 Task: Open a blank sheet, save the file as dogs.doc Insert a picture of 'Dog'with name   Dog.png  Change shape height to 9.4 select the picture, apply border and shading with setting 3-D, style zigzaged line, color Brown and width 2 1/4 pt
Action: Mouse moved to (15, 20)
Screenshot: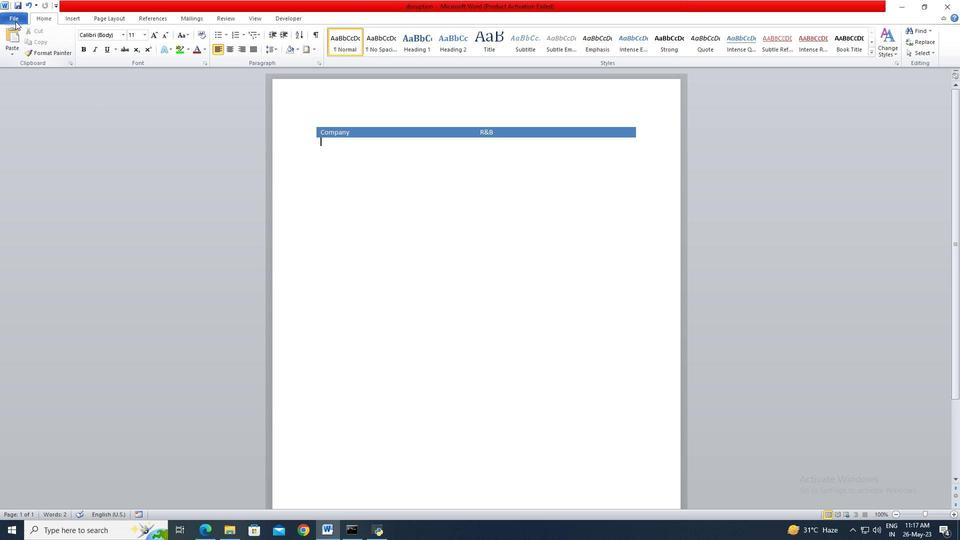 
Action: Mouse pressed left at (15, 20)
Screenshot: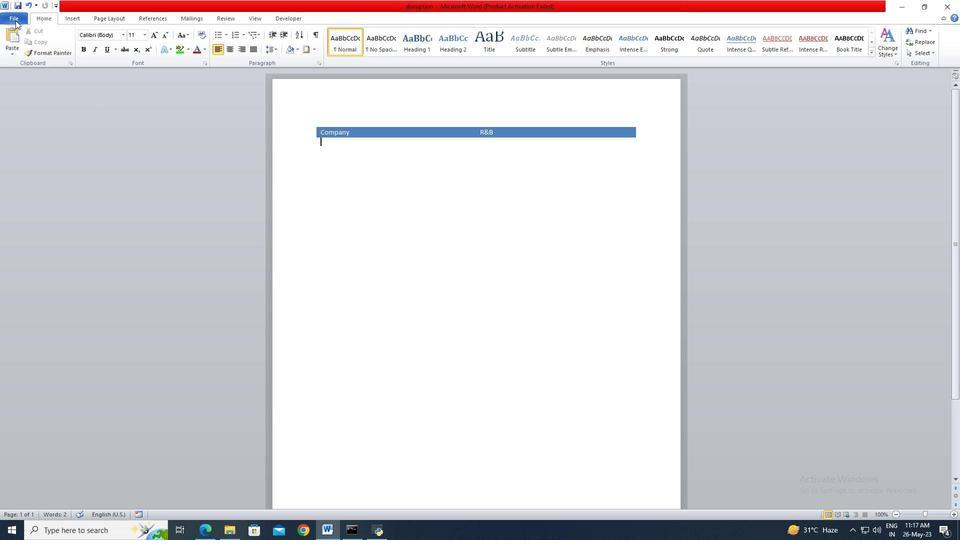
Action: Mouse moved to (21, 133)
Screenshot: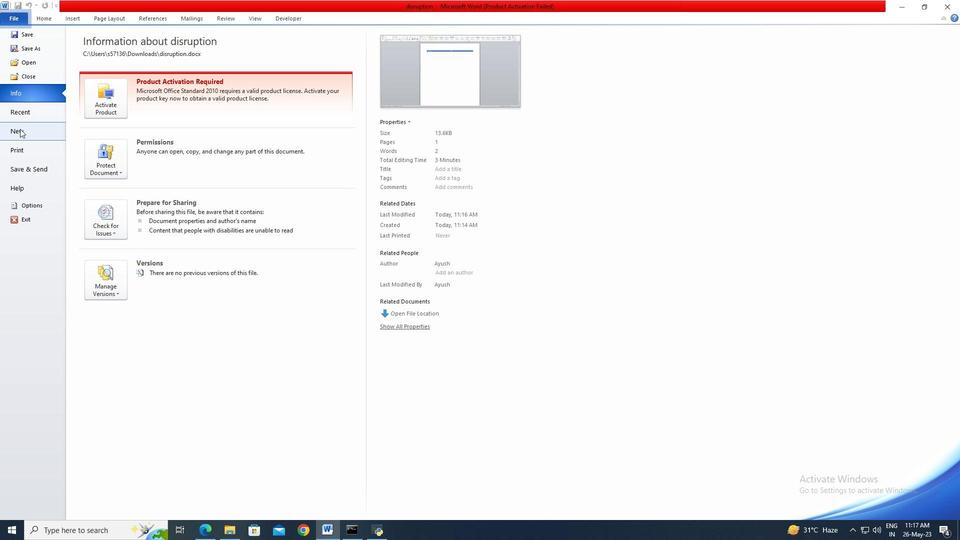 
Action: Mouse pressed left at (21, 133)
Screenshot: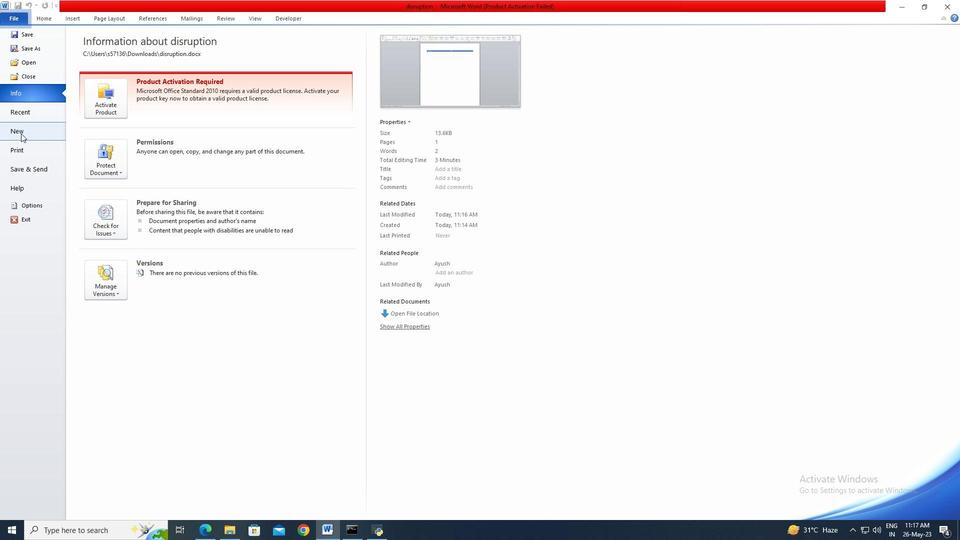 
Action: Mouse moved to (497, 247)
Screenshot: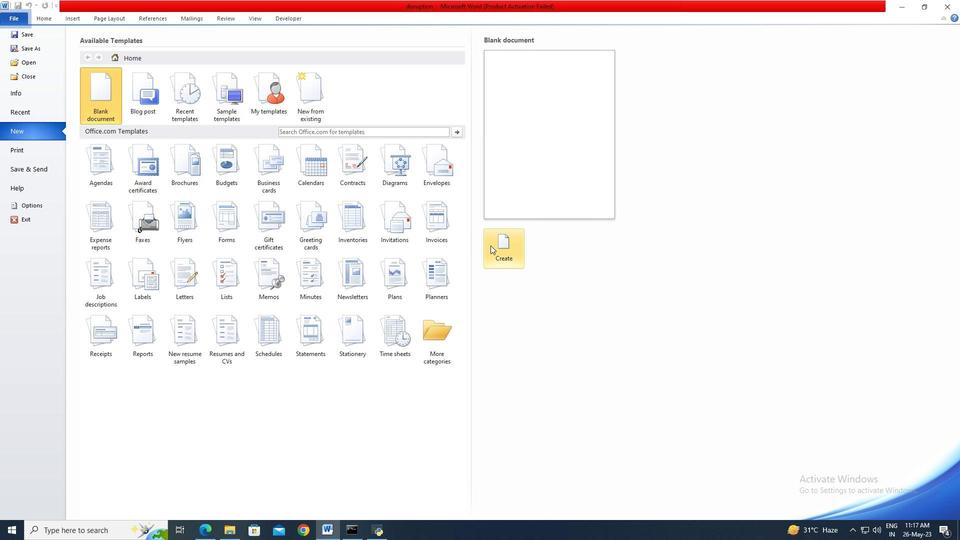 
Action: Mouse pressed left at (497, 247)
Screenshot: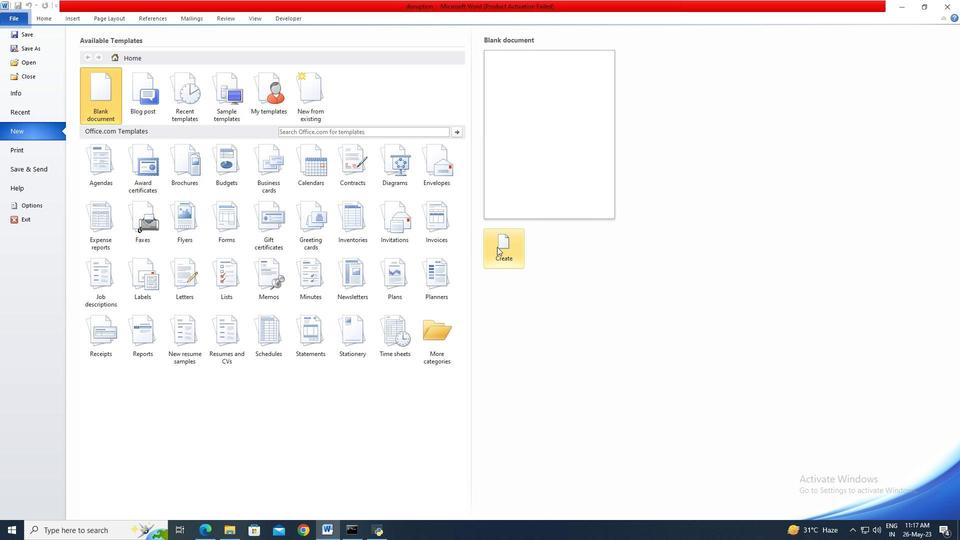 
Action: Mouse moved to (24, 21)
Screenshot: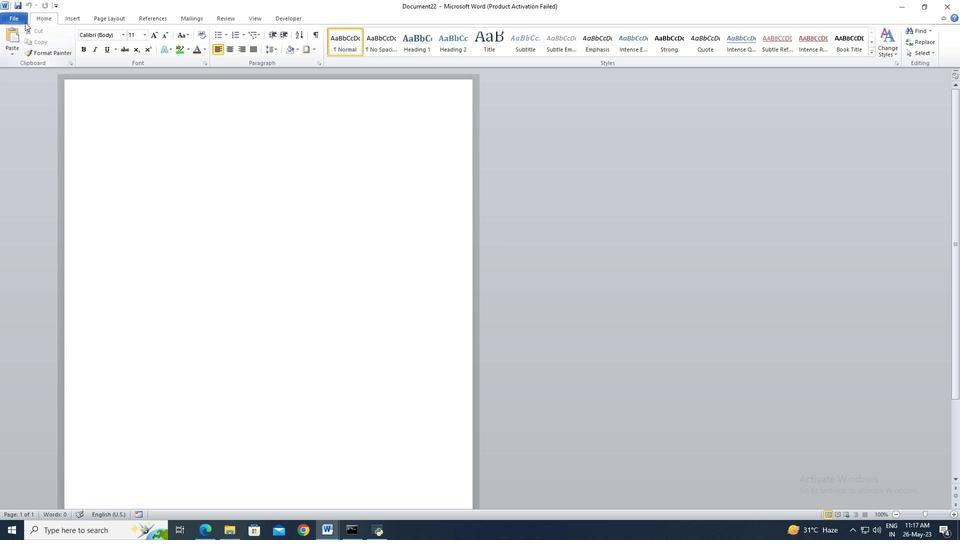 
Action: Mouse pressed left at (24, 21)
Screenshot: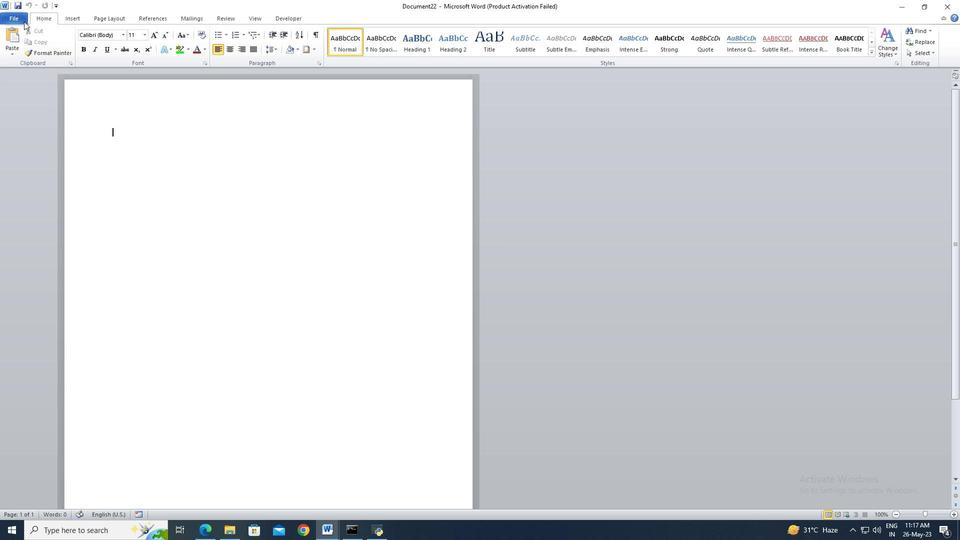 
Action: Mouse moved to (27, 51)
Screenshot: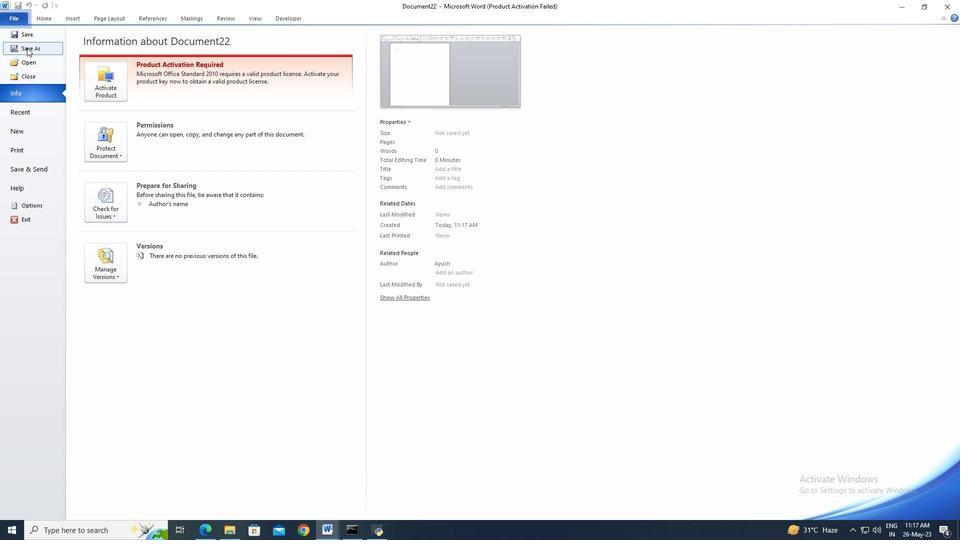 
Action: Mouse pressed left at (27, 51)
Screenshot: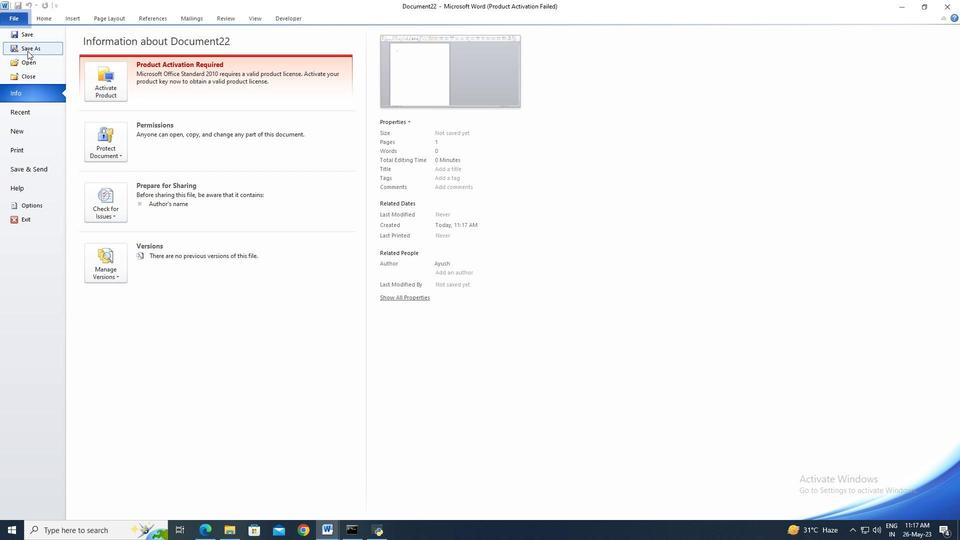 
Action: Mouse moved to (42, 106)
Screenshot: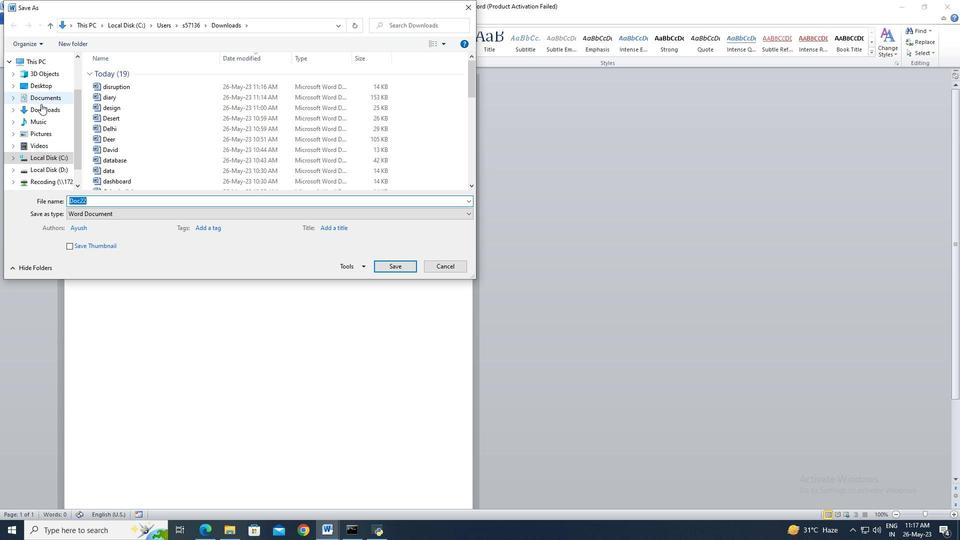 
Action: Mouse pressed left at (42, 106)
Screenshot: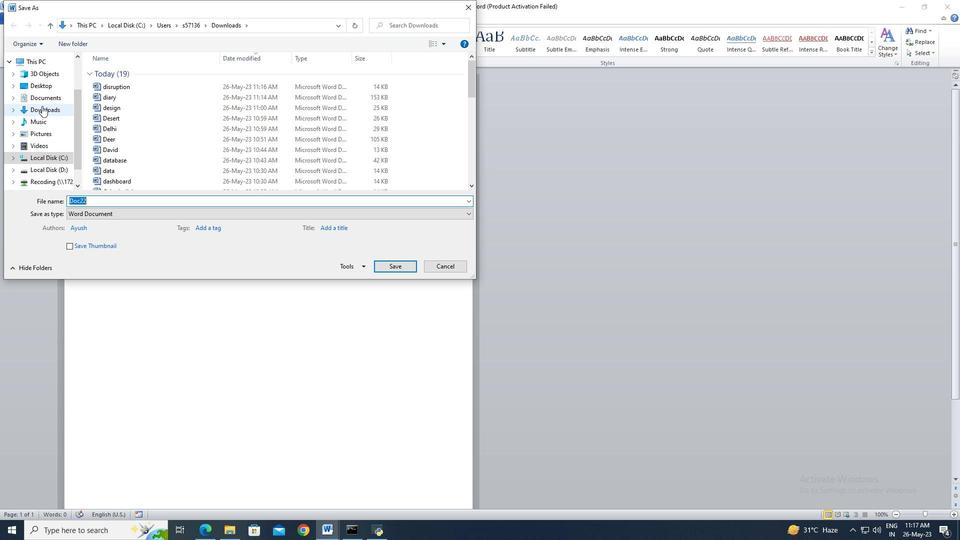 
Action: Mouse moved to (93, 197)
Screenshot: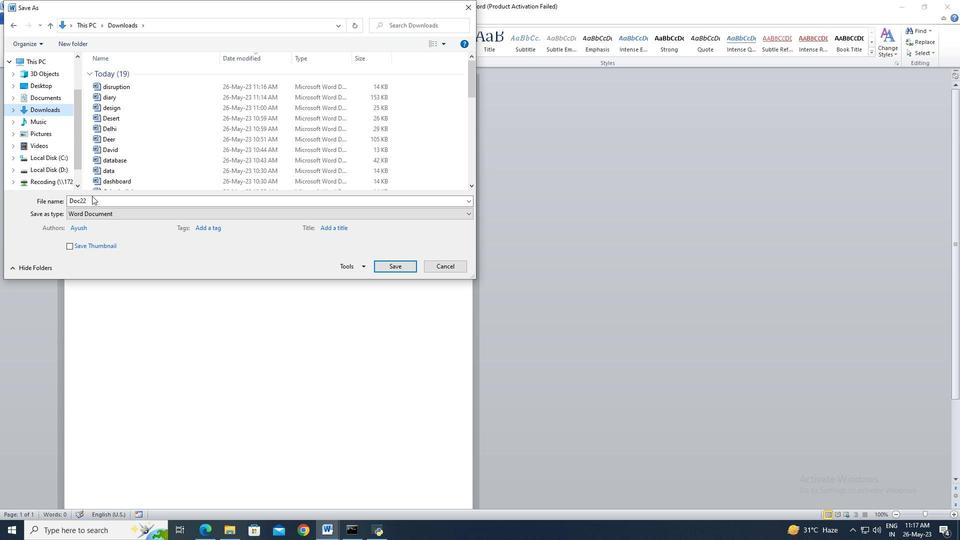 
Action: Mouse pressed left at (93, 197)
Screenshot: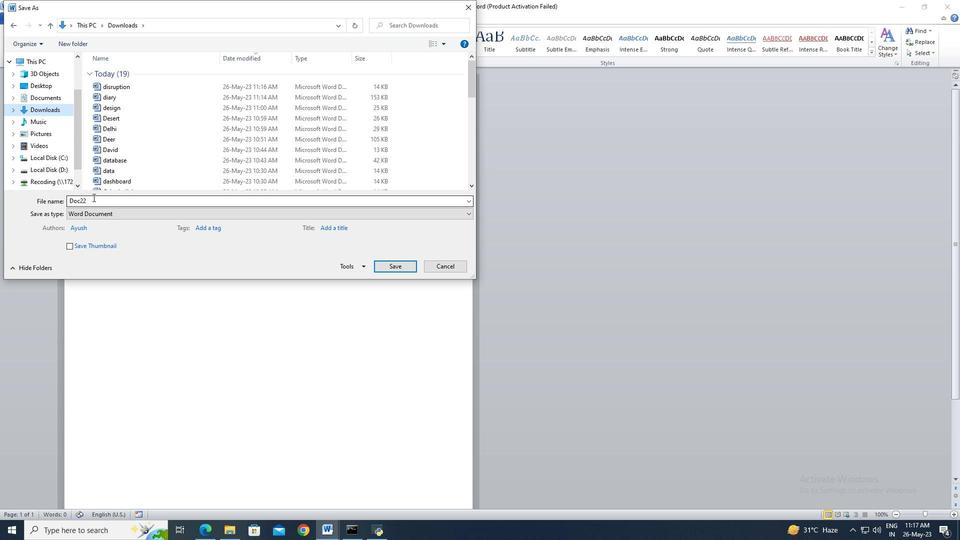 
Action: Key pressed dogs
Screenshot: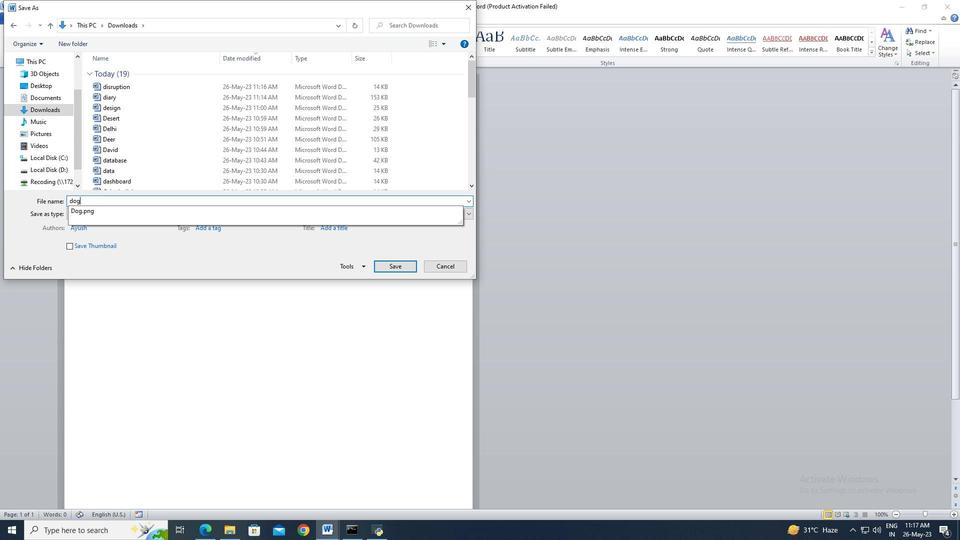 
Action: Mouse moved to (379, 265)
Screenshot: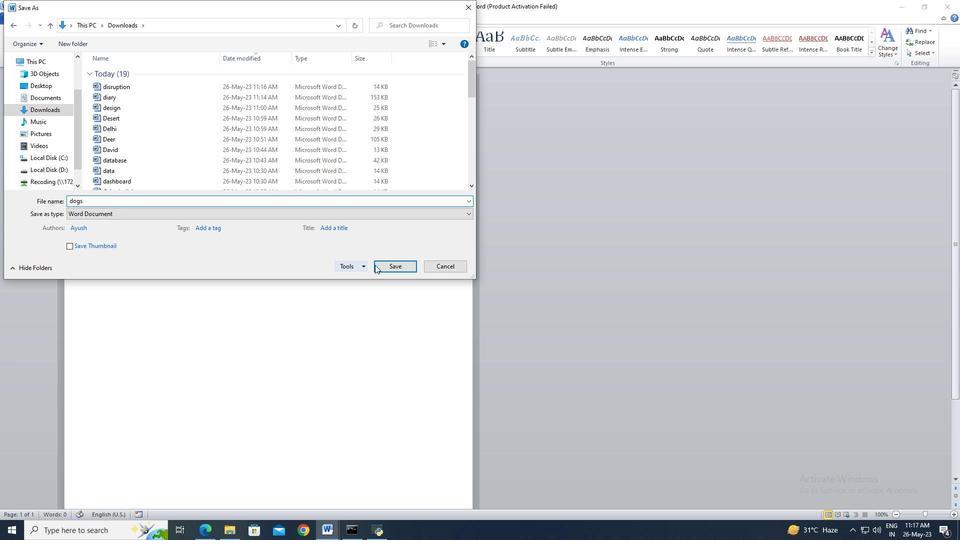 
Action: Mouse pressed left at (379, 265)
Screenshot: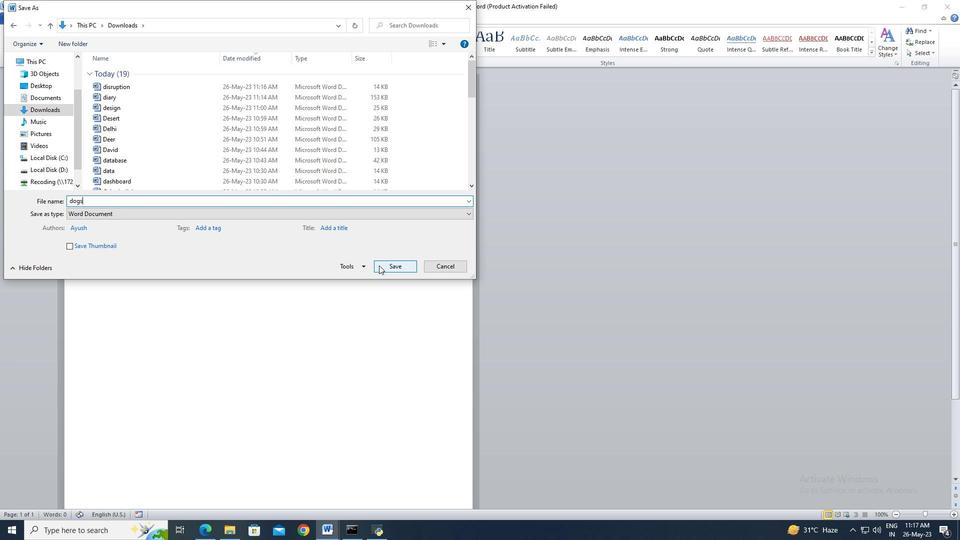 
Action: Mouse moved to (73, 22)
Screenshot: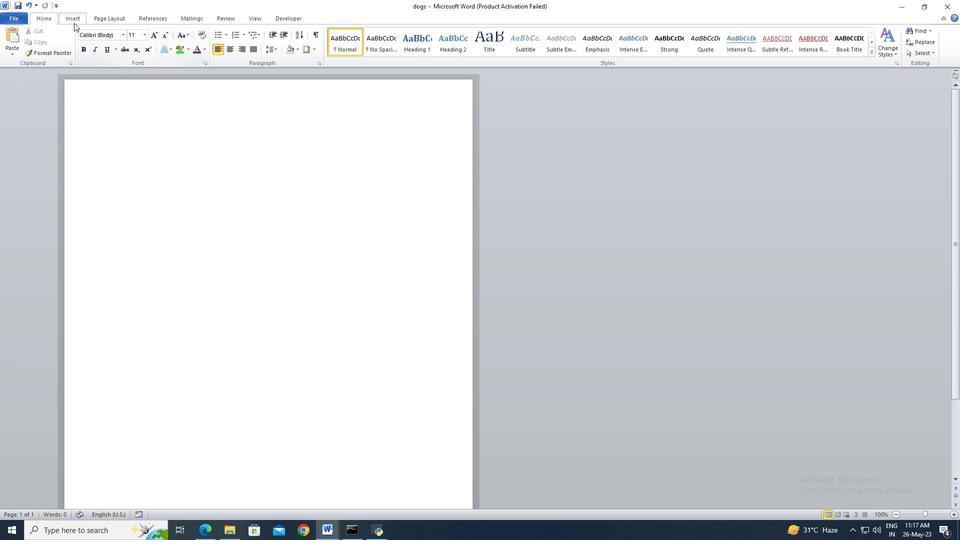 
Action: Mouse pressed left at (73, 22)
Screenshot: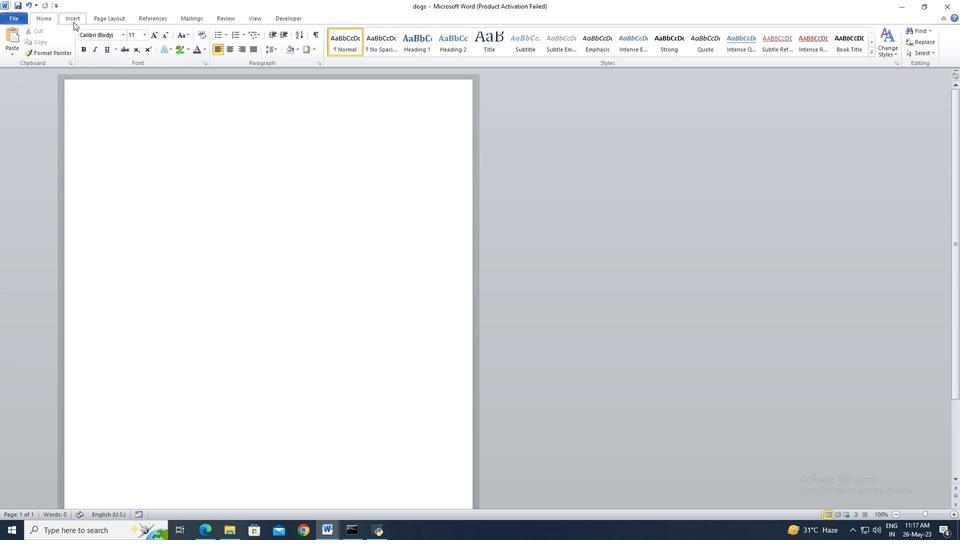 
Action: Mouse moved to (104, 47)
Screenshot: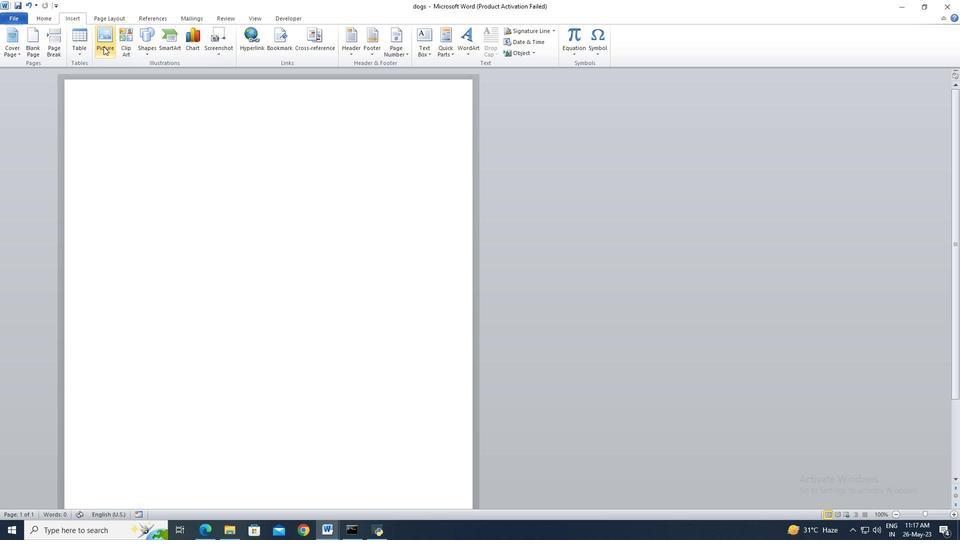 
Action: Mouse pressed left at (104, 47)
Screenshot: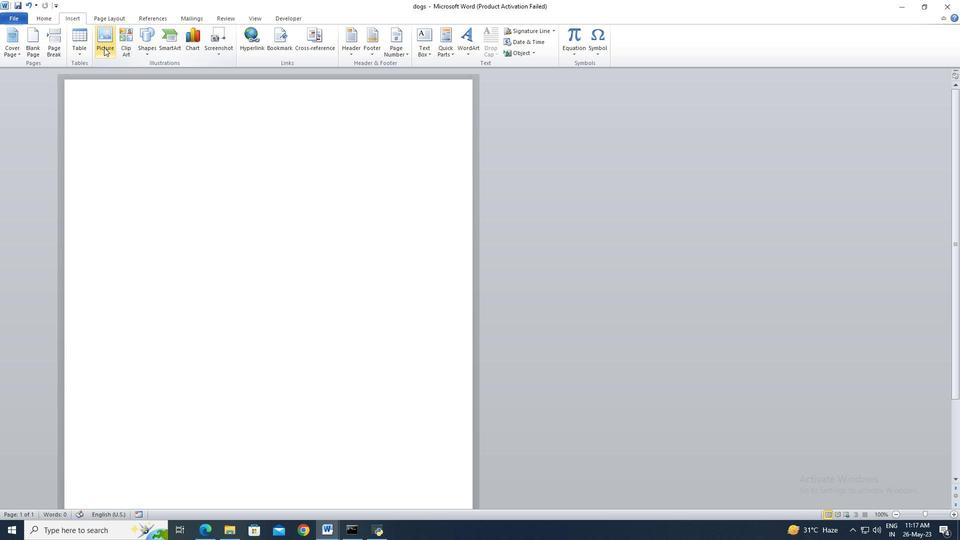 
Action: Mouse moved to (112, 84)
Screenshot: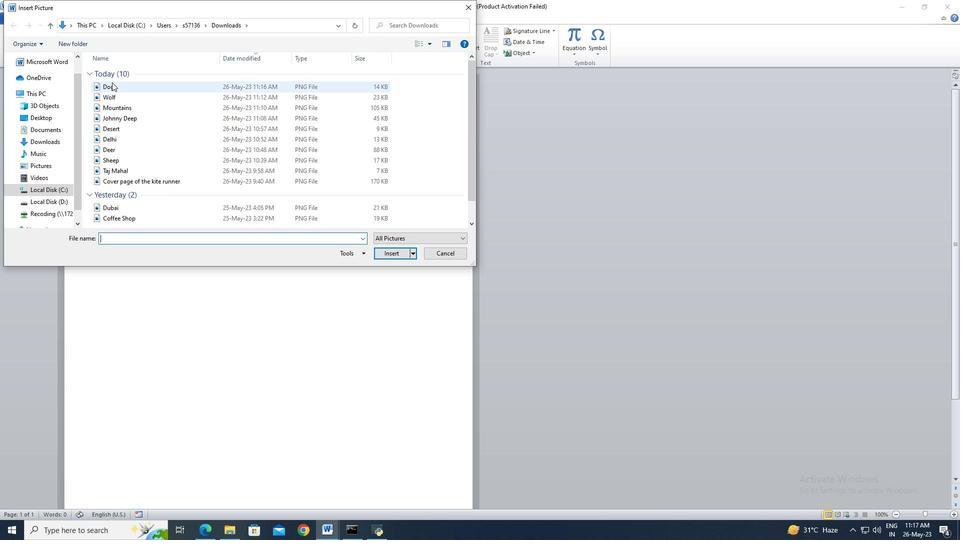
Action: Mouse pressed left at (112, 84)
Screenshot: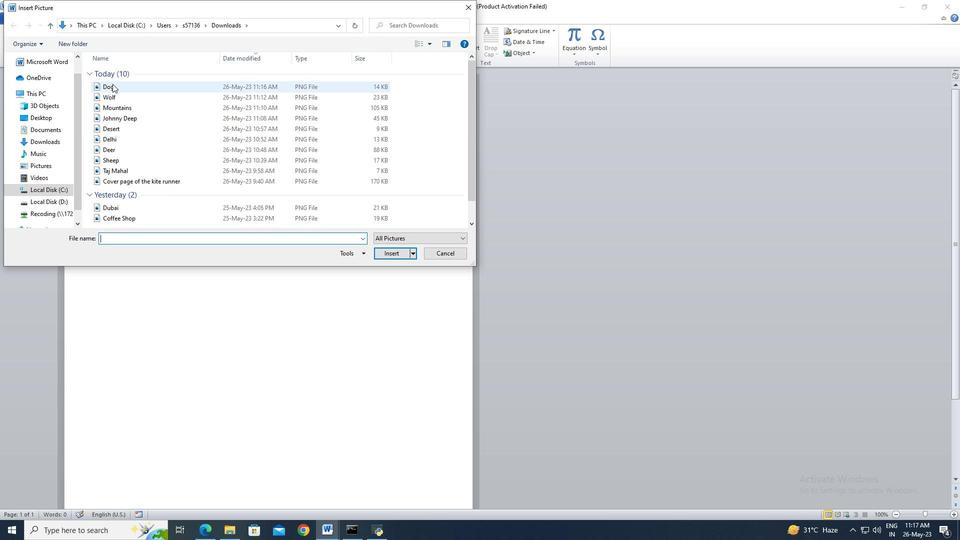 
Action: Mouse moved to (383, 254)
Screenshot: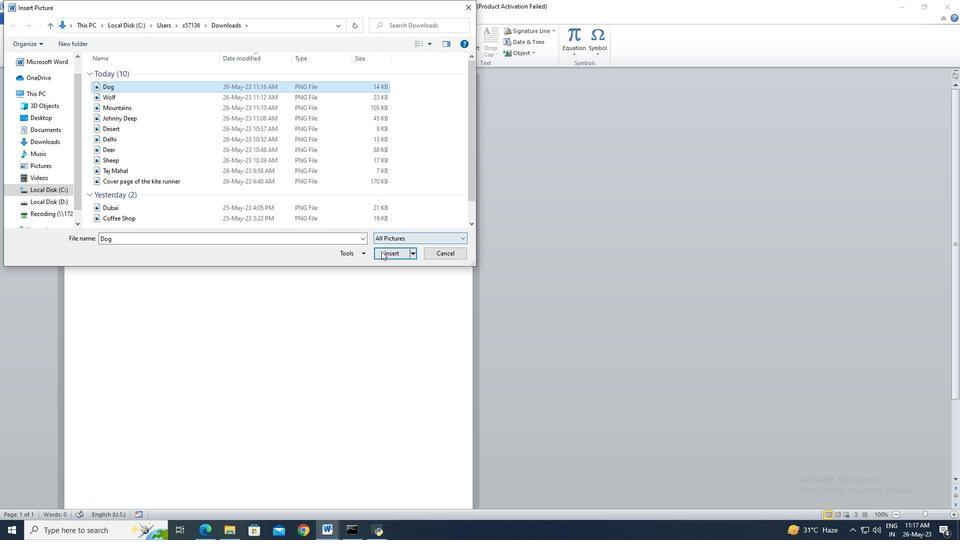 
Action: Mouse pressed left at (383, 254)
Screenshot: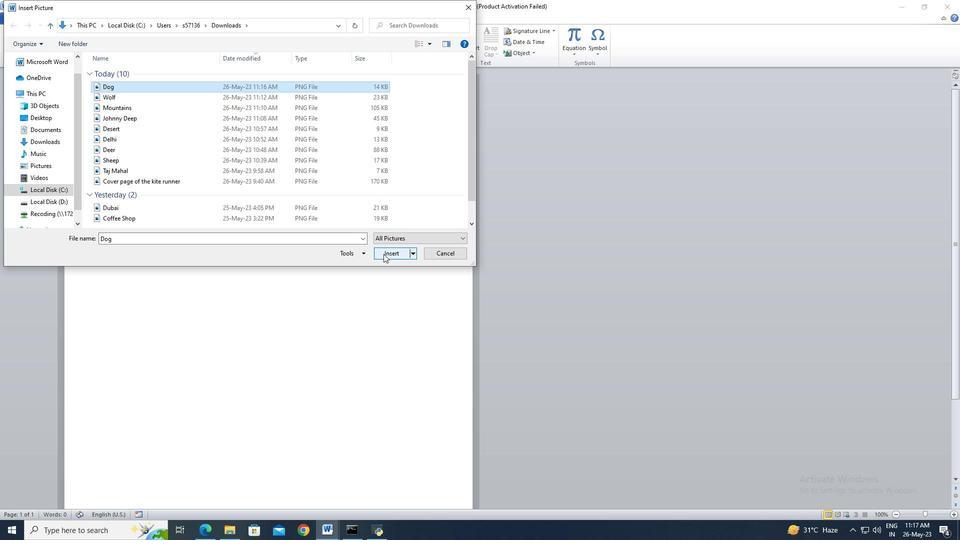 
Action: Mouse moved to (932, 35)
Screenshot: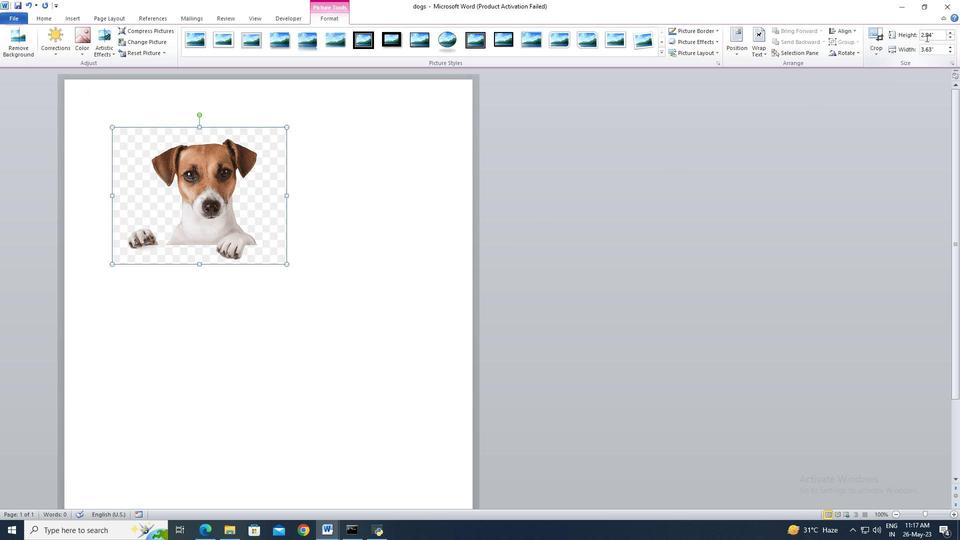 
Action: Mouse pressed left at (932, 35)
Screenshot: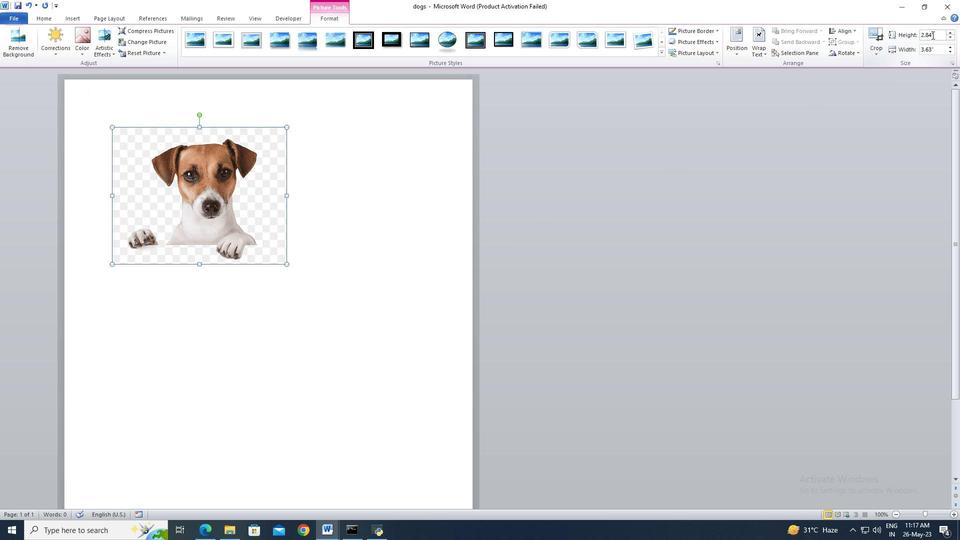
Action: Key pressed 9.4<Key.enter>
Screenshot: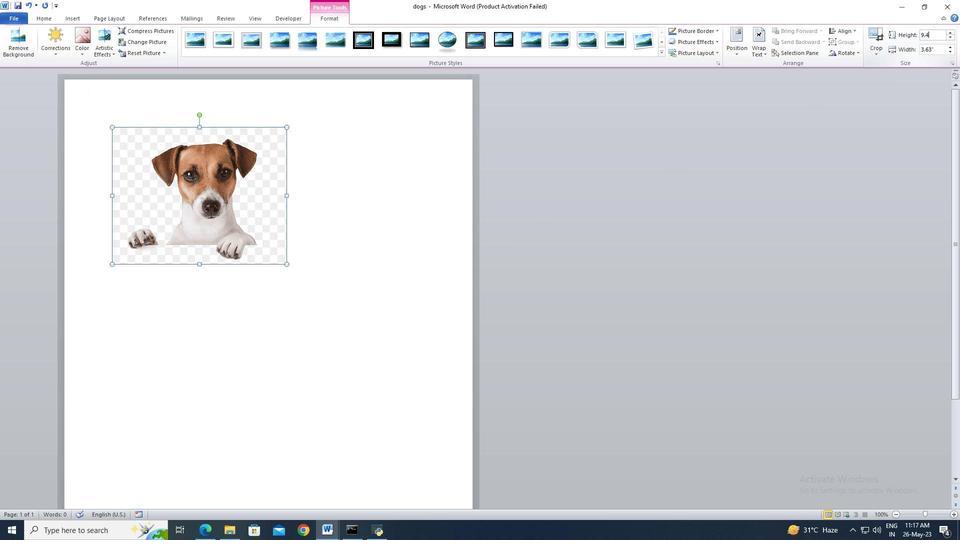 
Action: Mouse moved to (51, 20)
Screenshot: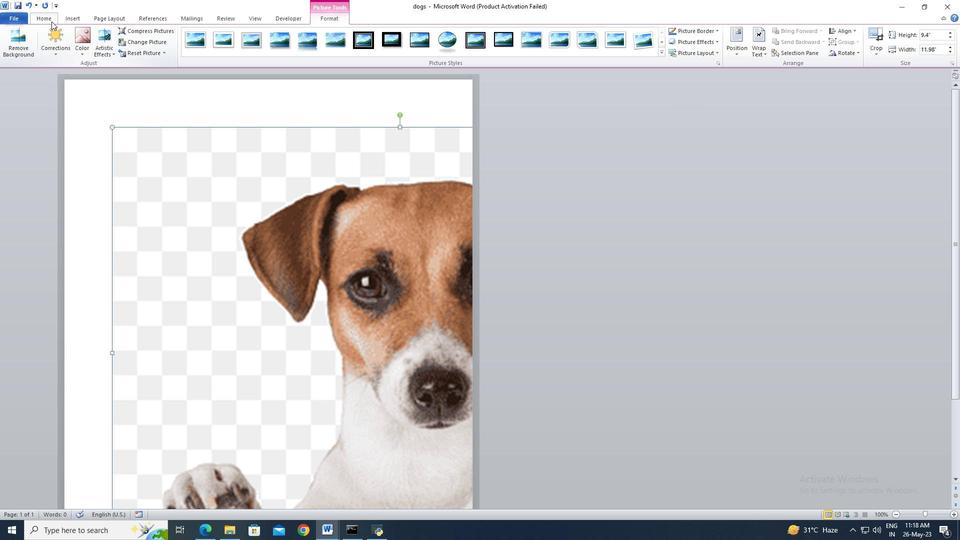 
Action: Mouse pressed left at (51, 20)
Screenshot: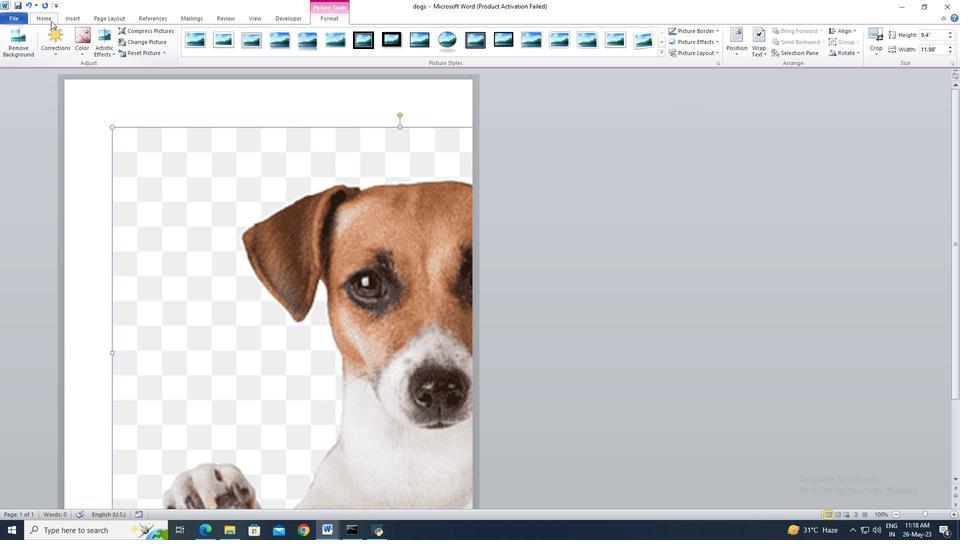 
Action: Mouse moved to (312, 53)
Screenshot: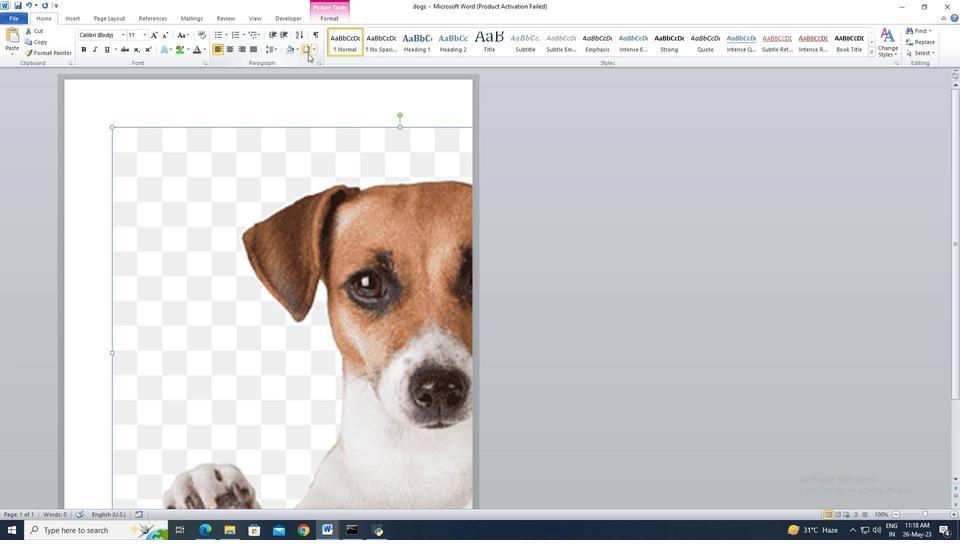 
Action: Mouse pressed left at (312, 53)
Screenshot: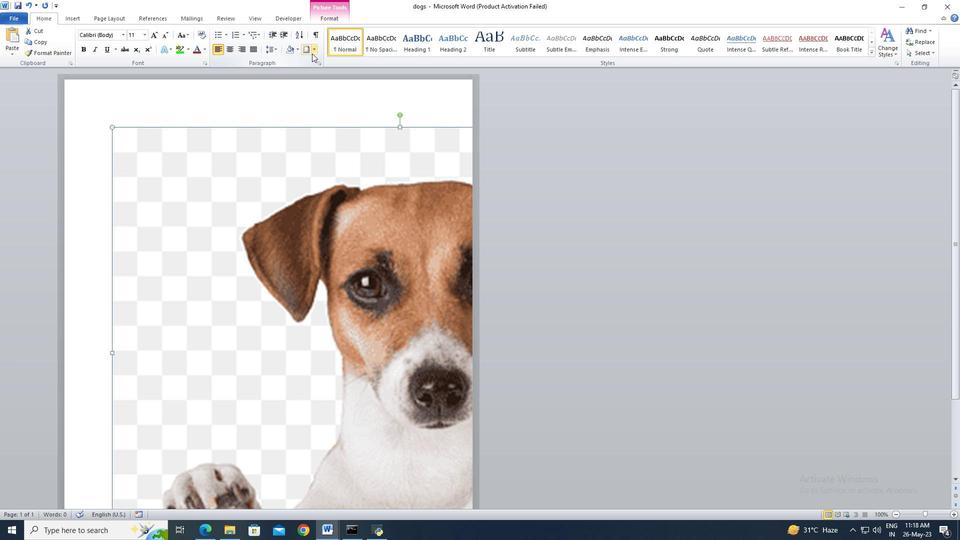 
Action: Mouse moved to (348, 232)
Screenshot: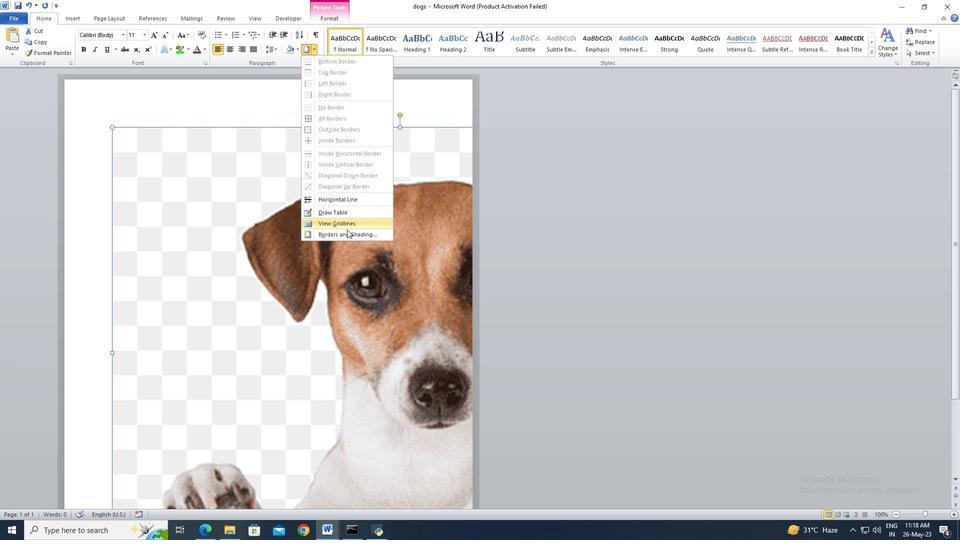
Action: Mouse pressed left at (348, 232)
Screenshot: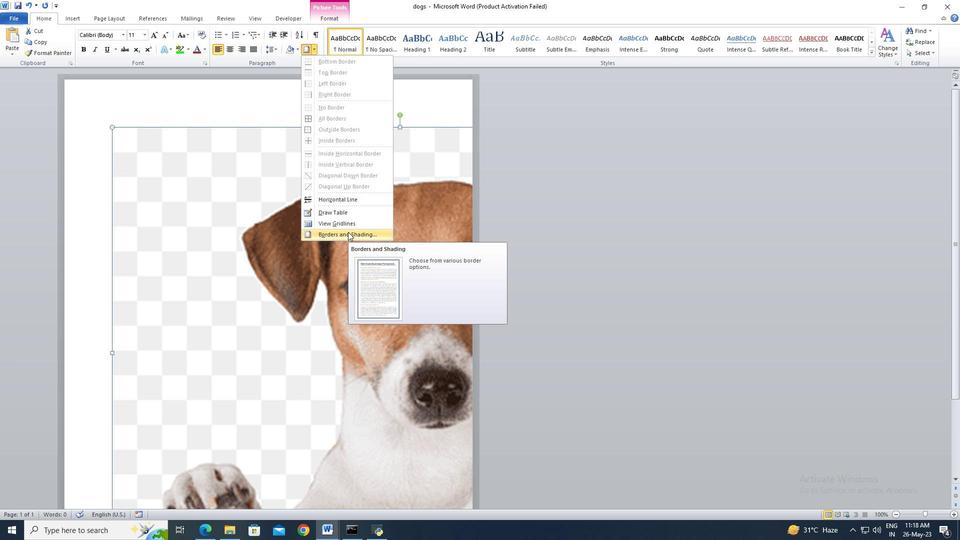 
Action: Mouse moved to (367, 272)
Screenshot: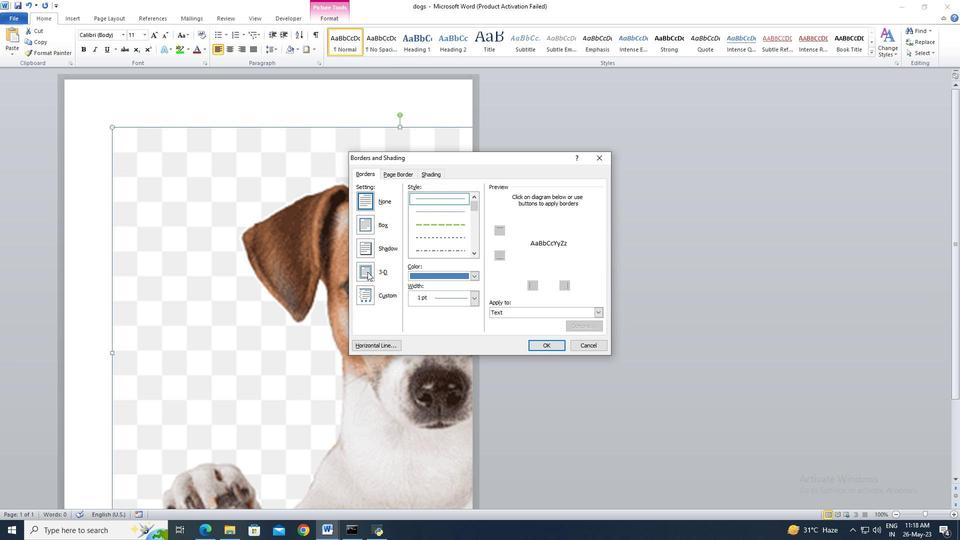 
Action: Mouse pressed left at (367, 272)
Screenshot: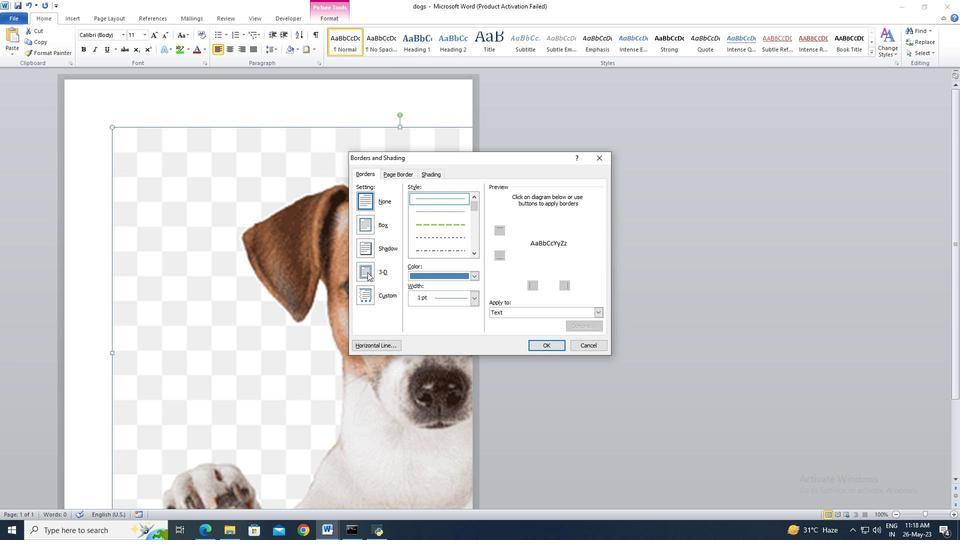 
Action: Mouse moved to (476, 254)
Screenshot: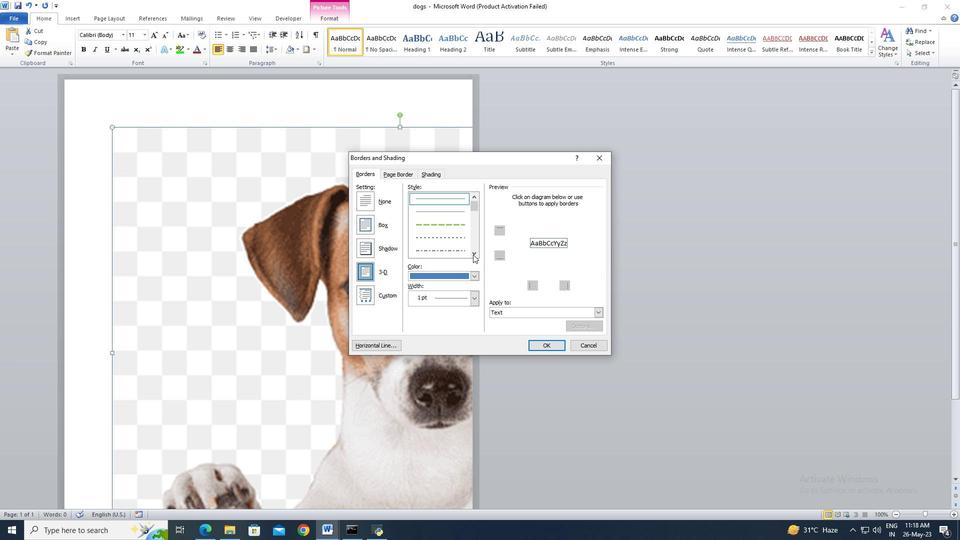 
Action: Mouse pressed left at (476, 254)
Screenshot: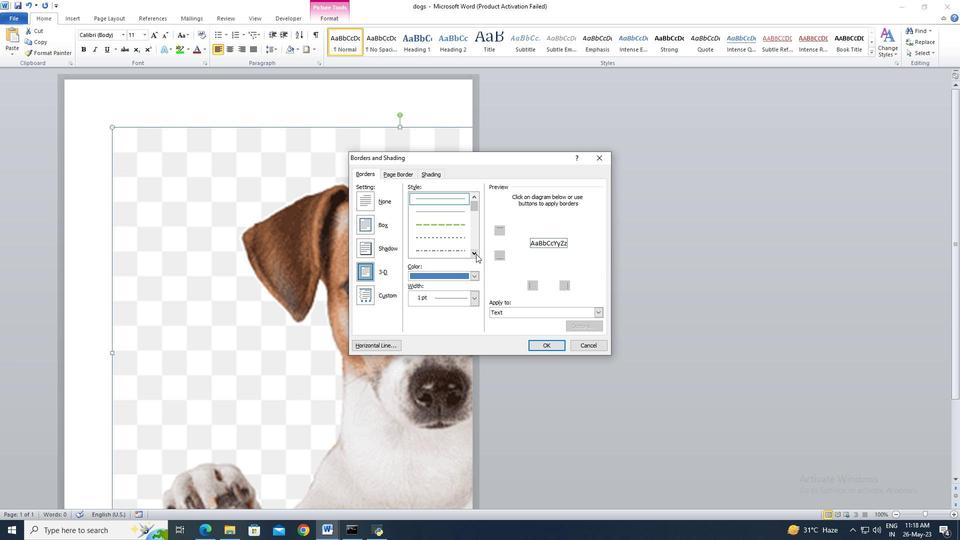 
Action: Mouse pressed left at (476, 254)
Screenshot: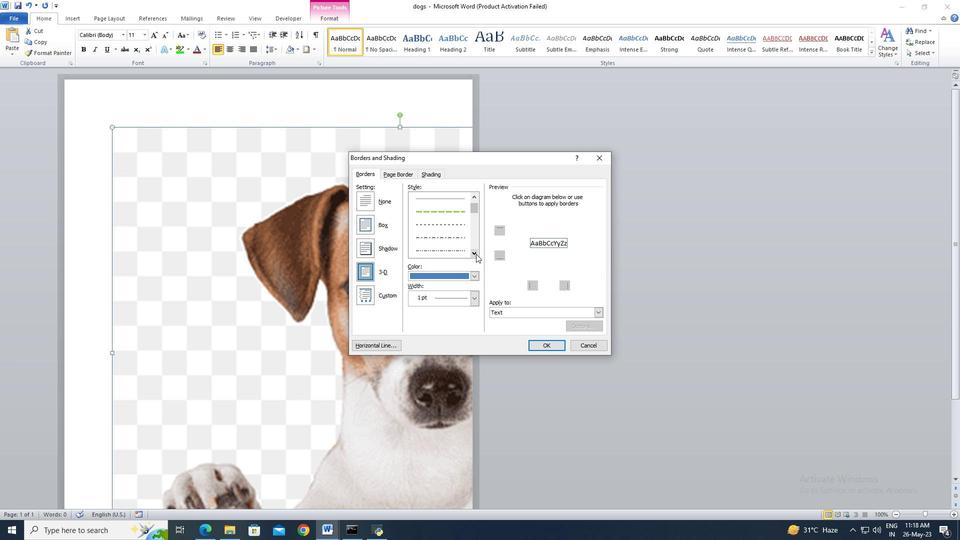
Action: Mouse pressed left at (476, 254)
Screenshot: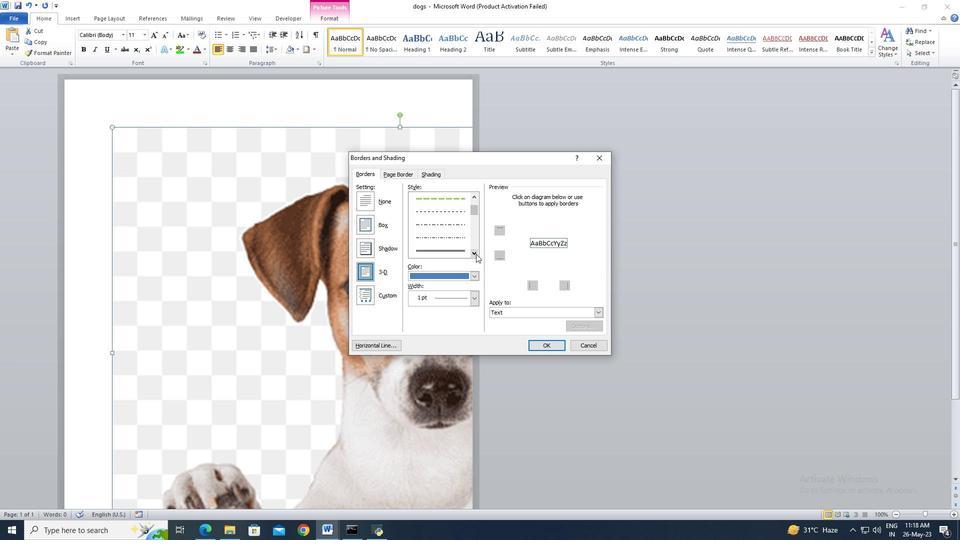 
Action: Mouse pressed left at (476, 254)
Screenshot: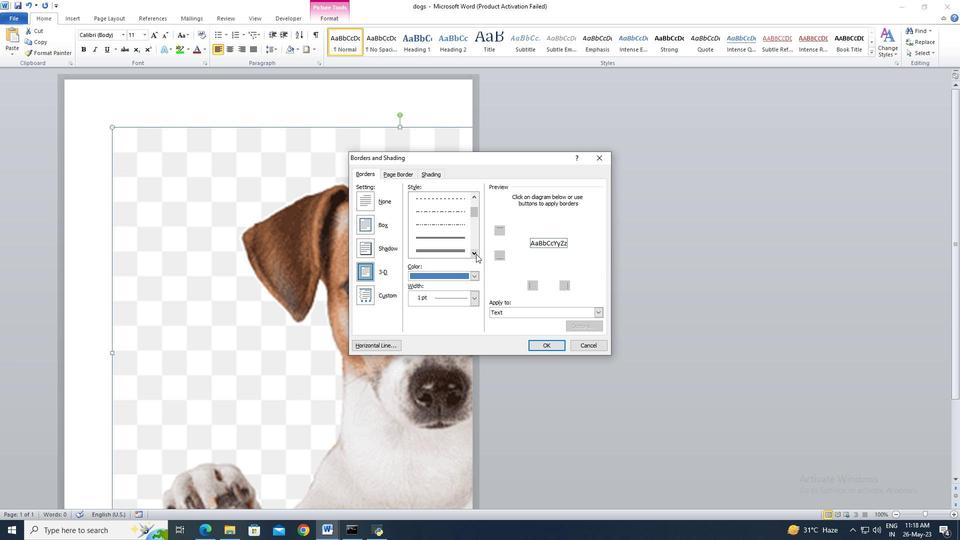 
Action: Mouse pressed left at (476, 254)
Screenshot: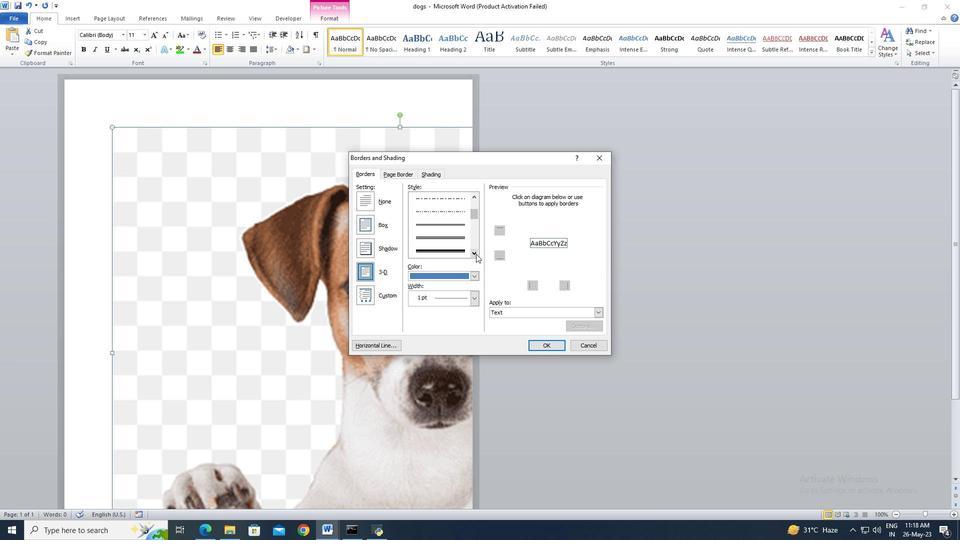 
Action: Mouse pressed left at (476, 254)
Screenshot: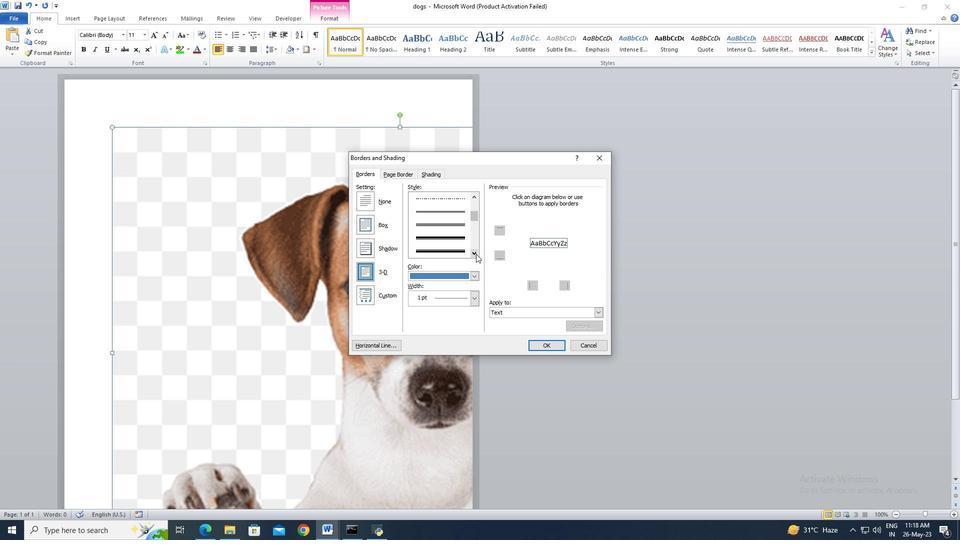 
Action: Mouse pressed left at (476, 254)
Screenshot: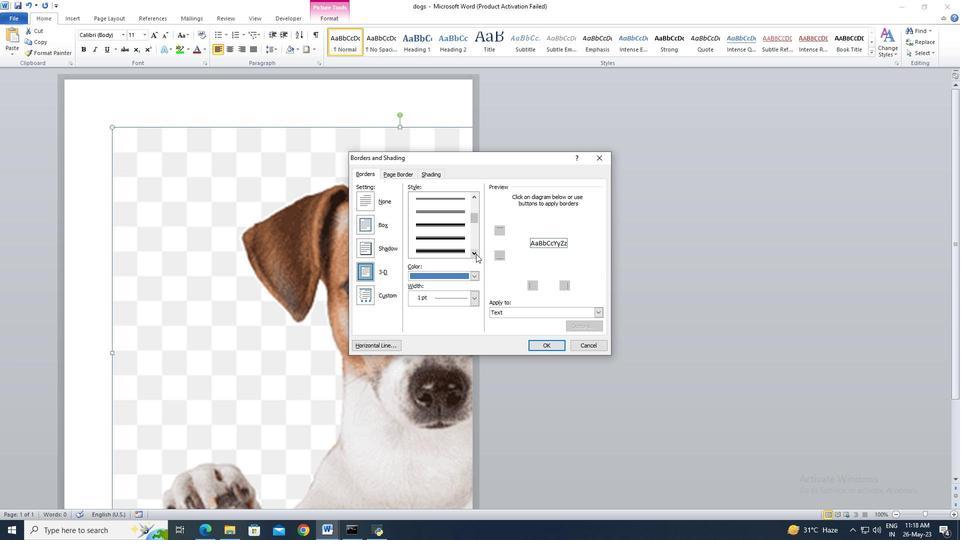 
Action: Mouse pressed left at (476, 254)
Screenshot: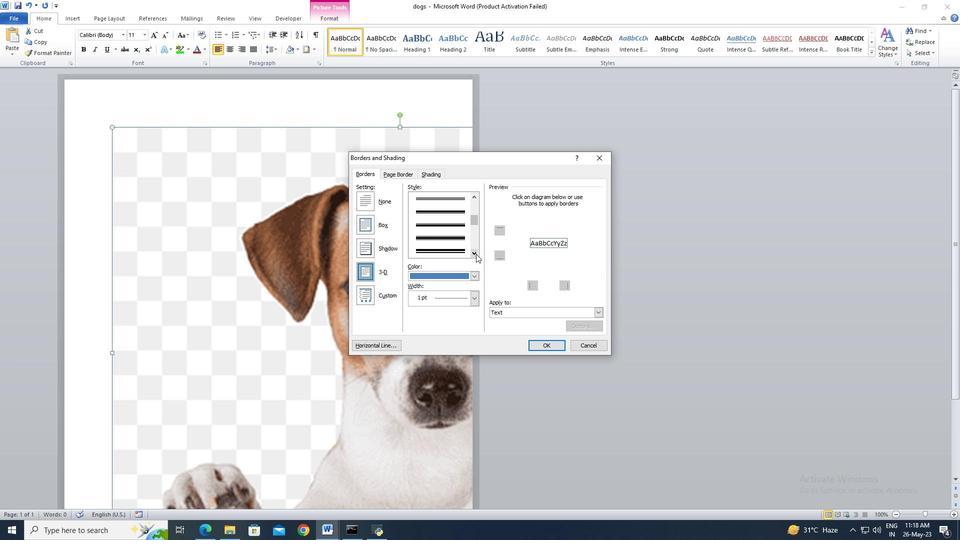 
Action: Mouse pressed left at (476, 254)
Screenshot: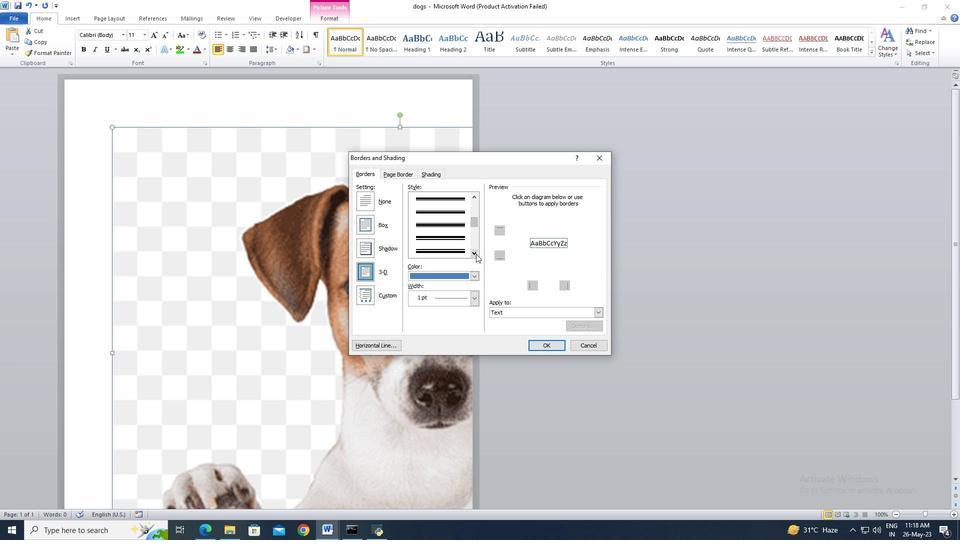 
Action: Mouse pressed left at (476, 254)
Screenshot: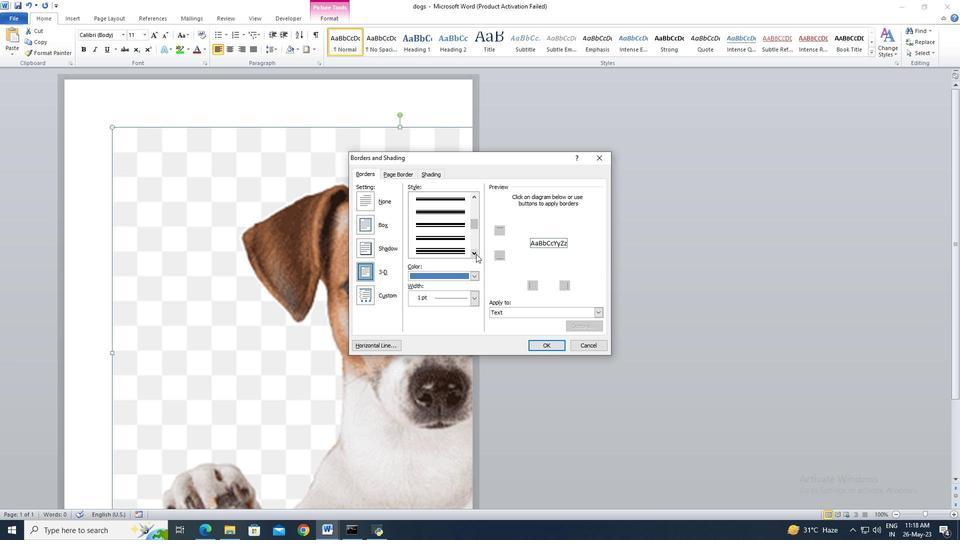 
Action: Mouse pressed left at (476, 254)
Screenshot: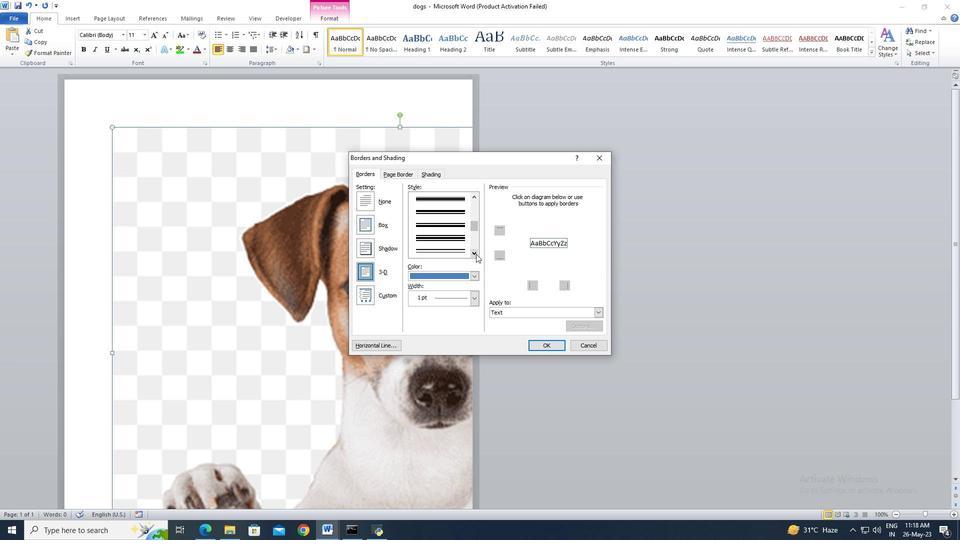 
Action: Mouse pressed left at (476, 254)
Screenshot: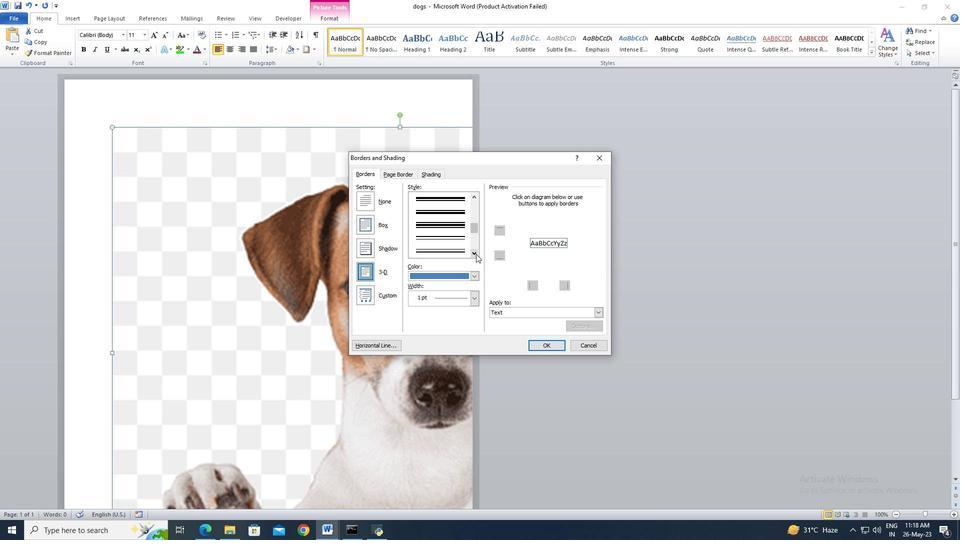 
Action: Mouse pressed left at (476, 254)
Screenshot: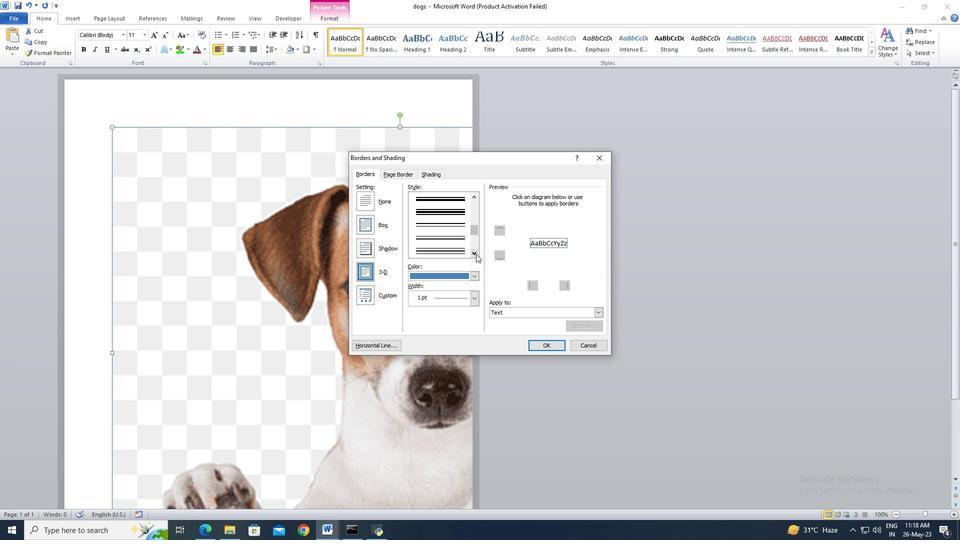 
Action: Mouse pressed left at (476, 254)
Screenshot: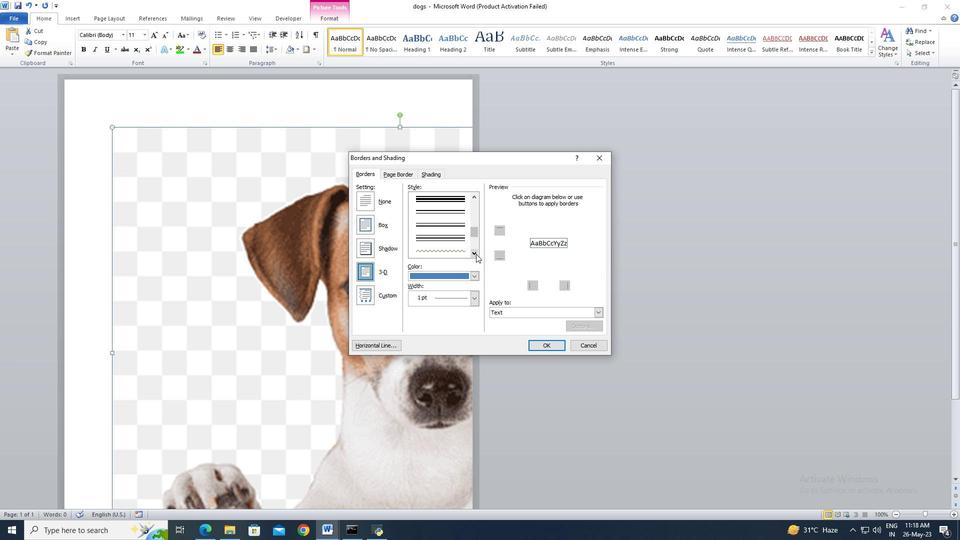 
Action: Mouse moved to (457, 238)
Screenshot: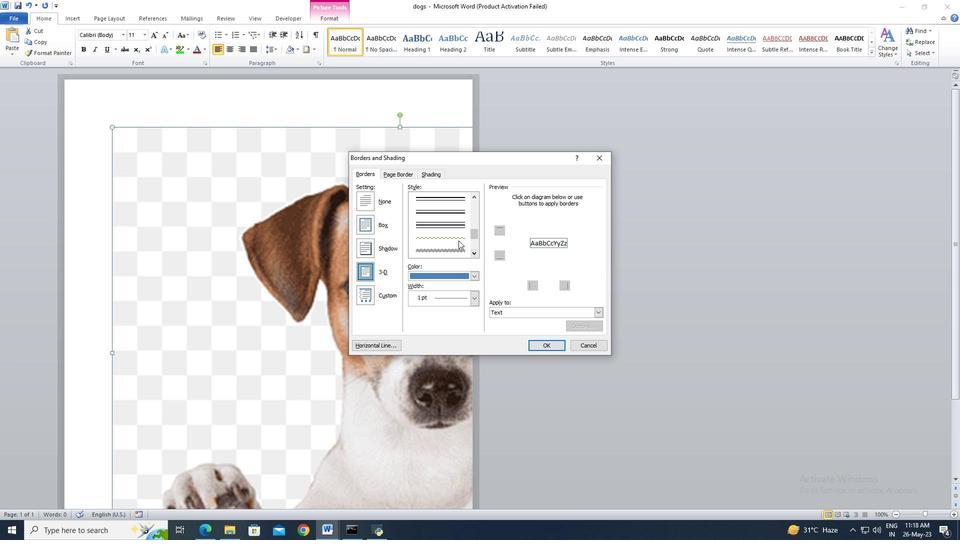 
Action: Mouse pressed left at (457, 238)
Screenshot: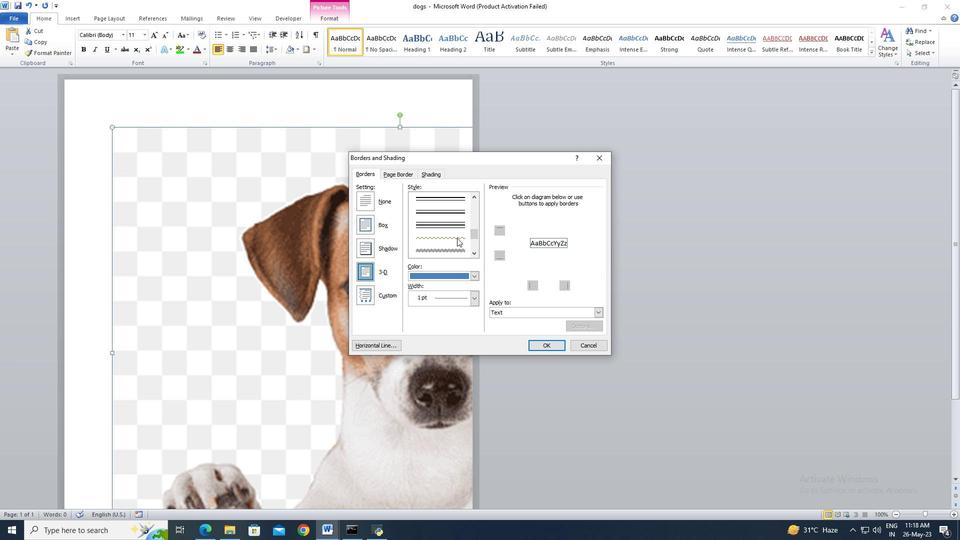 
Action: Mouse moved to (471, 276)
Screenshot: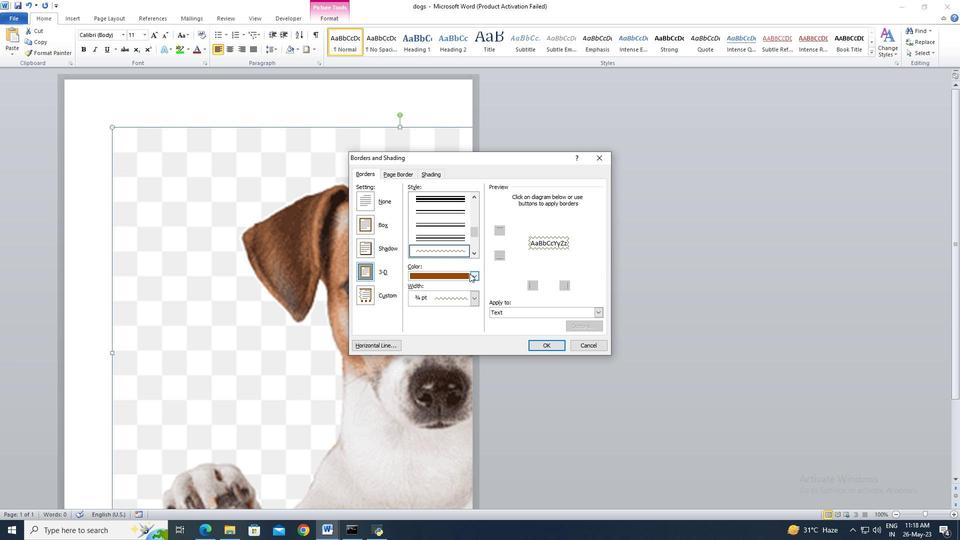 
Action: Mouse pressed left at (471, 276)
Screenshot: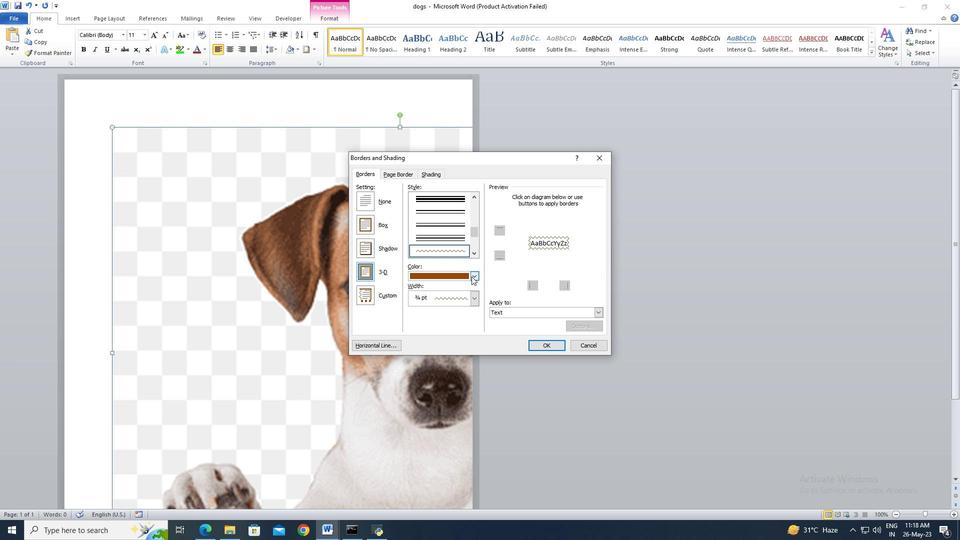 
Action: Mouse moved to (489, 343)
Screenshot: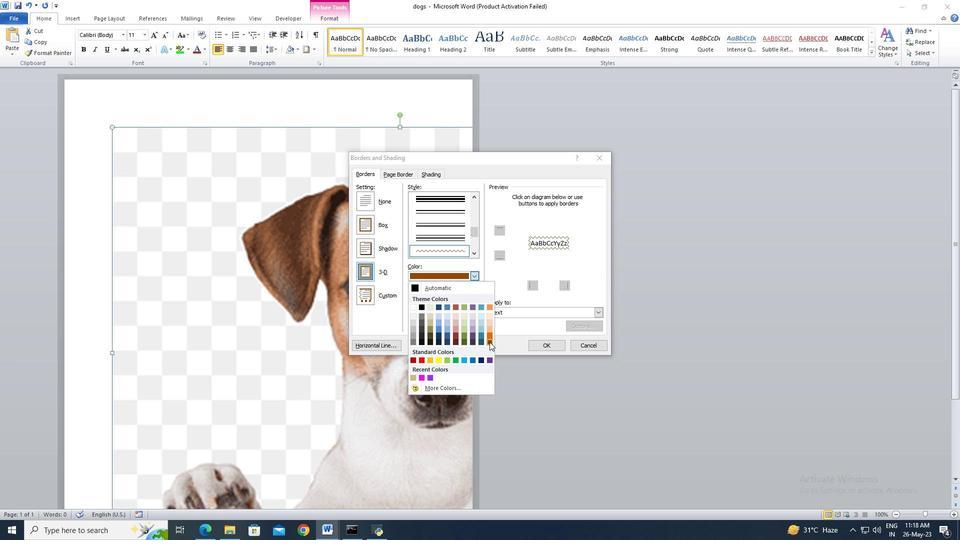 
Action: Mouse pressed left at (489, 343)
Screenshot: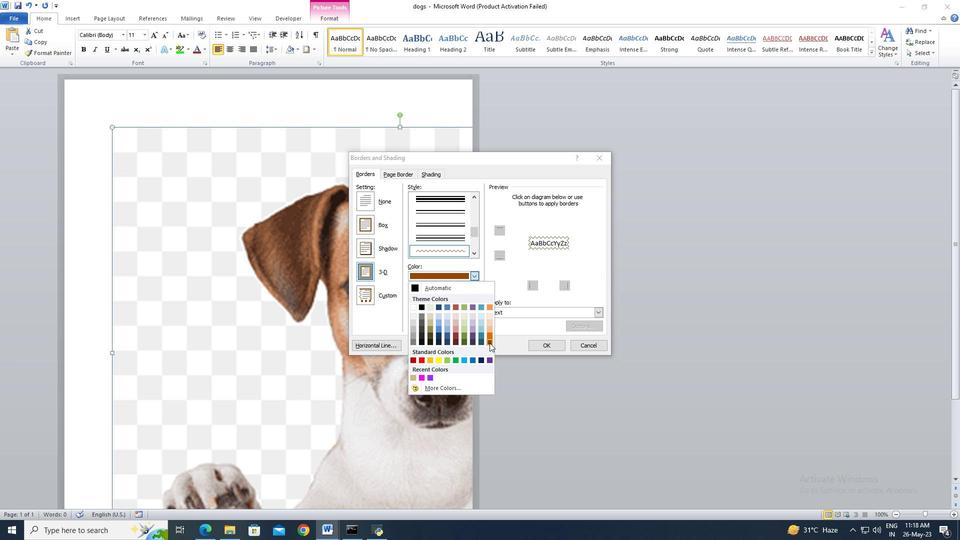 
Action: Mouse moved to (478, 302)
Screenshot: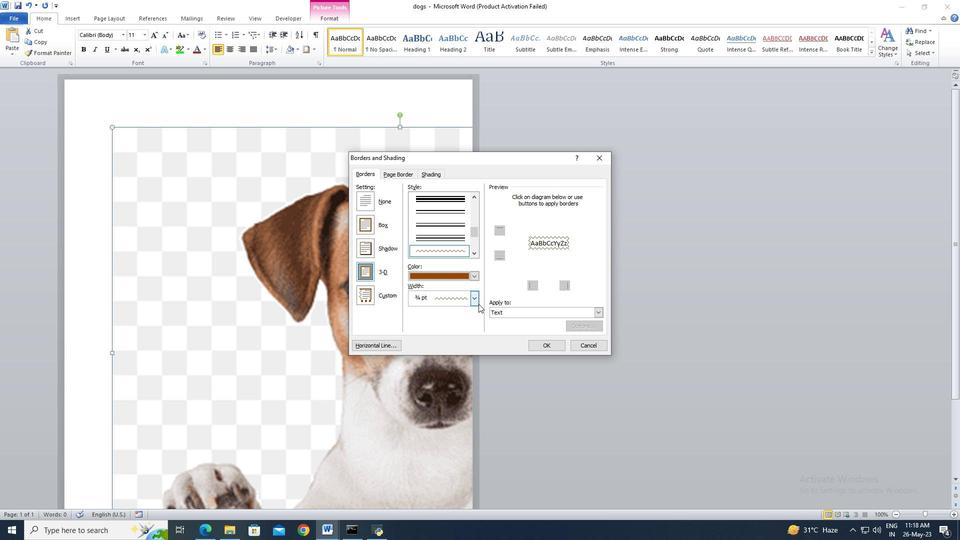 
Action: Mouse pressed left at (478, 302)
Screenshot: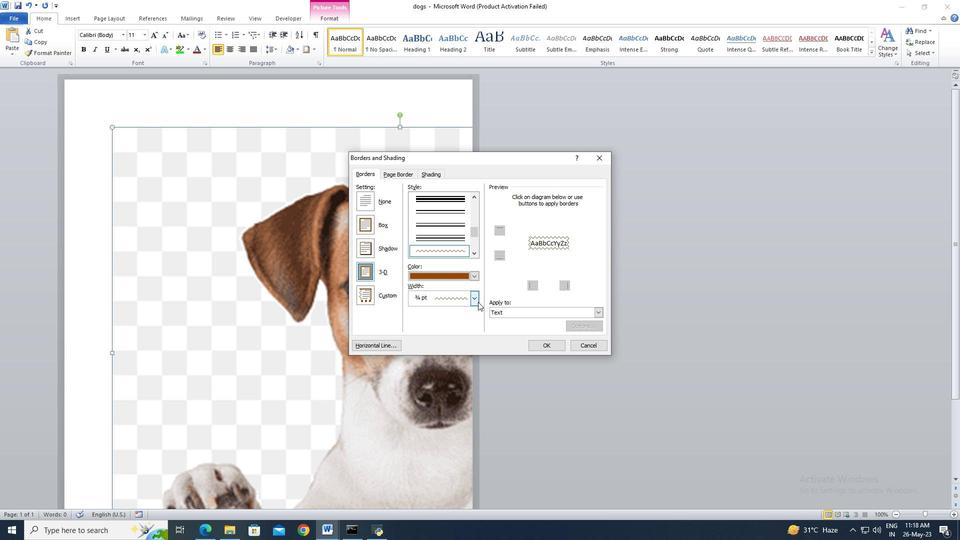 
Action: Mouse pressed left at (478, 302)
Screenshot: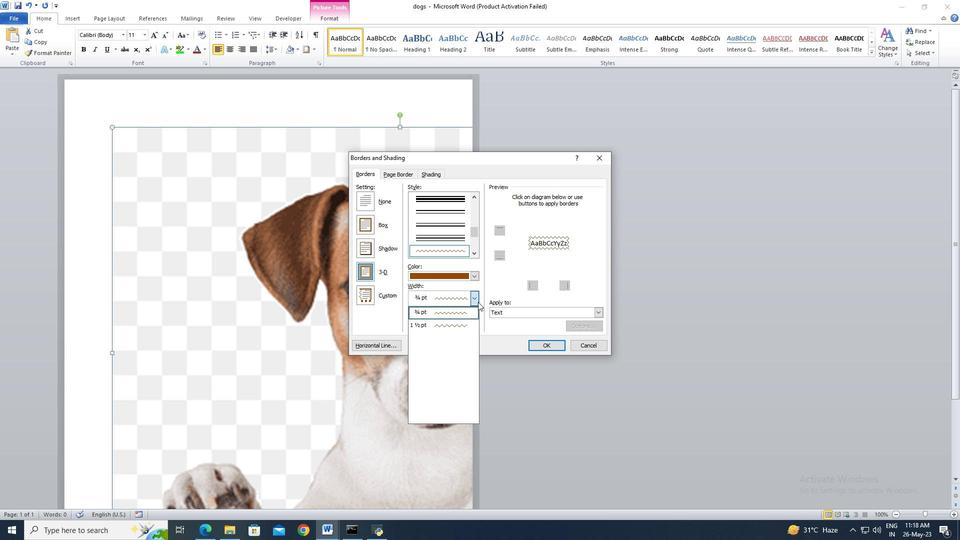 
Action: Mouse moved to (539, 346)
Screenshot: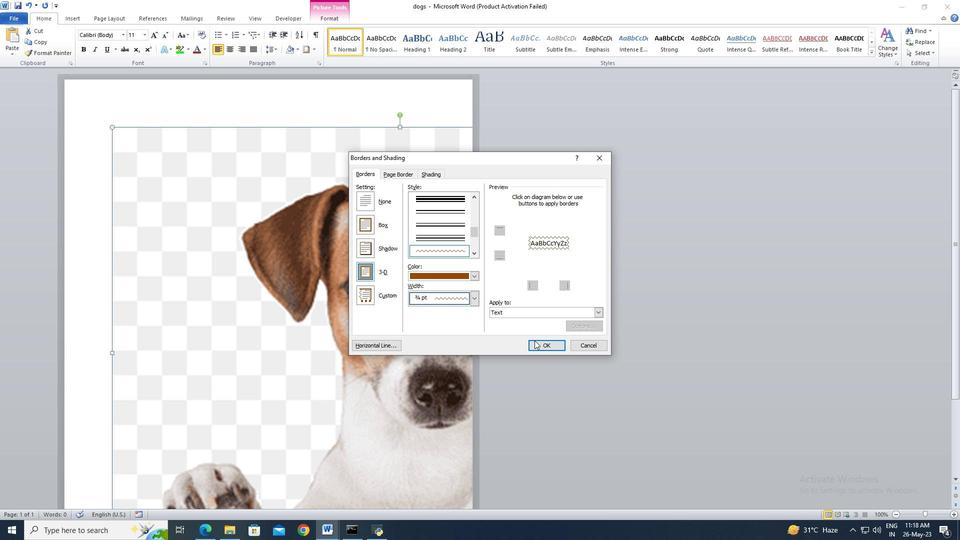 
Action: Mouse pressed left at (539, 346)
Screenshot: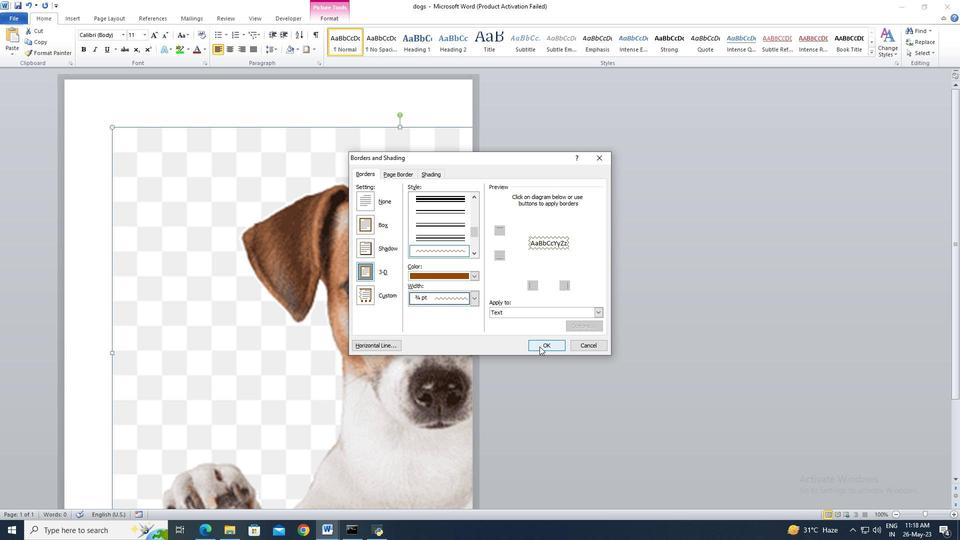 
Action: Mouse moved to (356, 251)
Screenshot: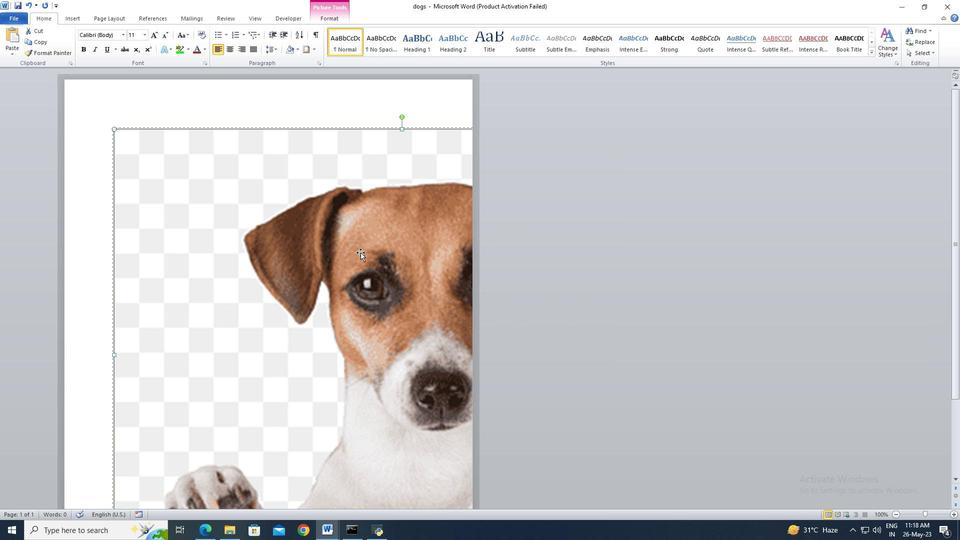
